 Task: Add Blue Label titled Label0030 to Card Card0030 in Board Board0023 in Workspace Development in Trello
Action: Mouse moved to (441, 511)
Screenshot: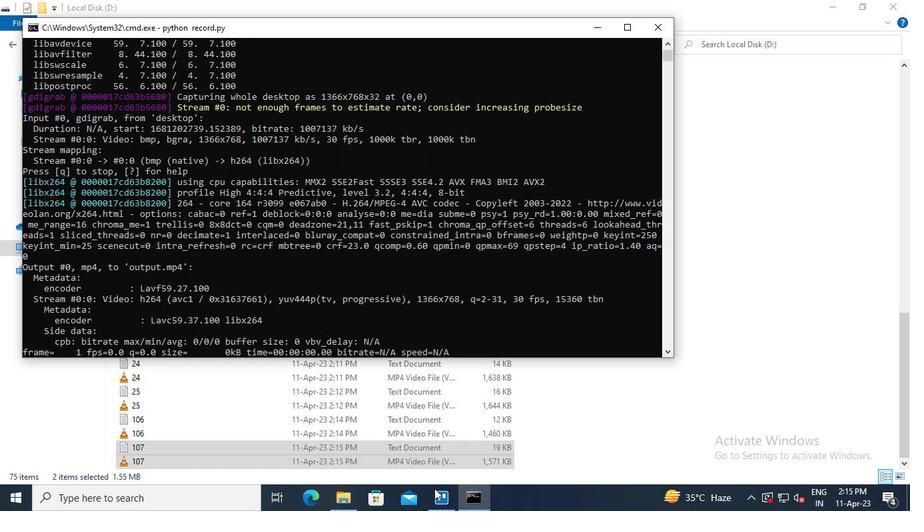 
Action: Mouse pressed left at (441, 511)
Screenshot: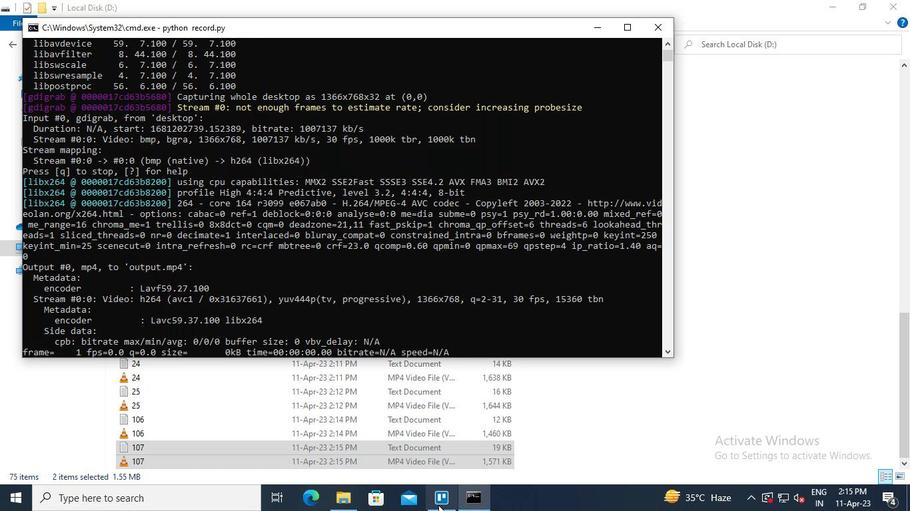 
Action: Mouse moved to (237, 272)
Screenshot: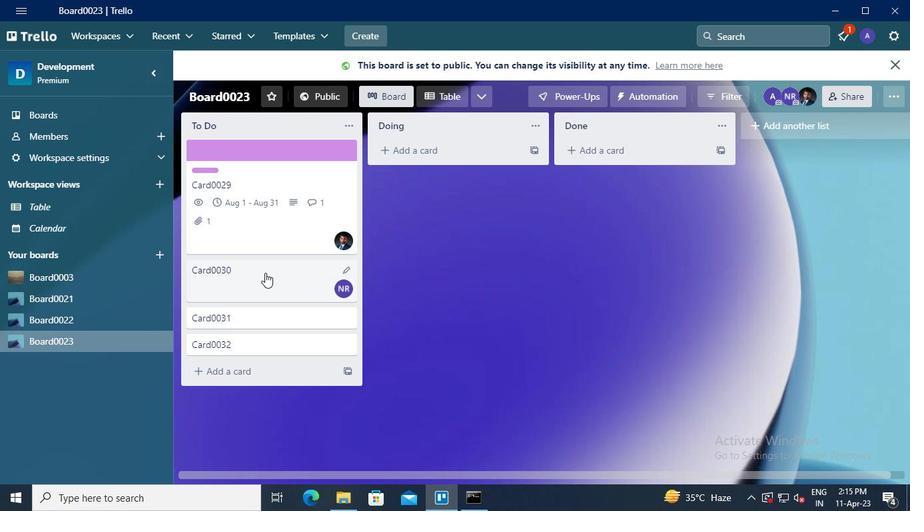 
Action: Mouse pressed left at (237, 272)
Screenshot: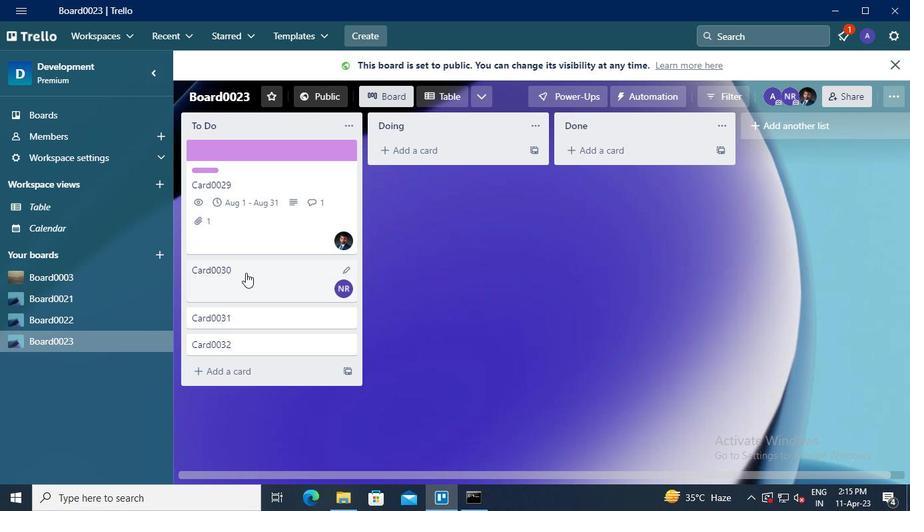 
Action: Mouse moved to (617, 204)
Screenshot: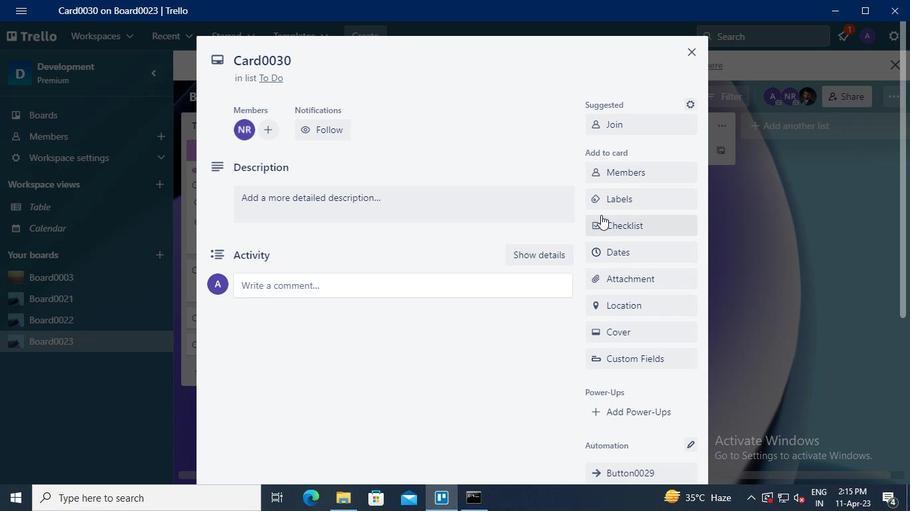 
Action: Mouse pressed left at (617, 204)
Screenshot: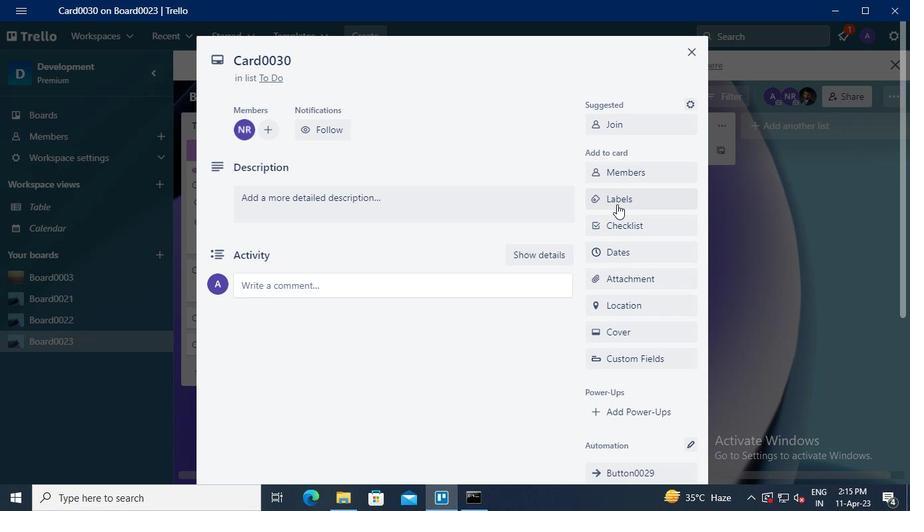
Action: Mouse moved to (677, 323)
Screenshot: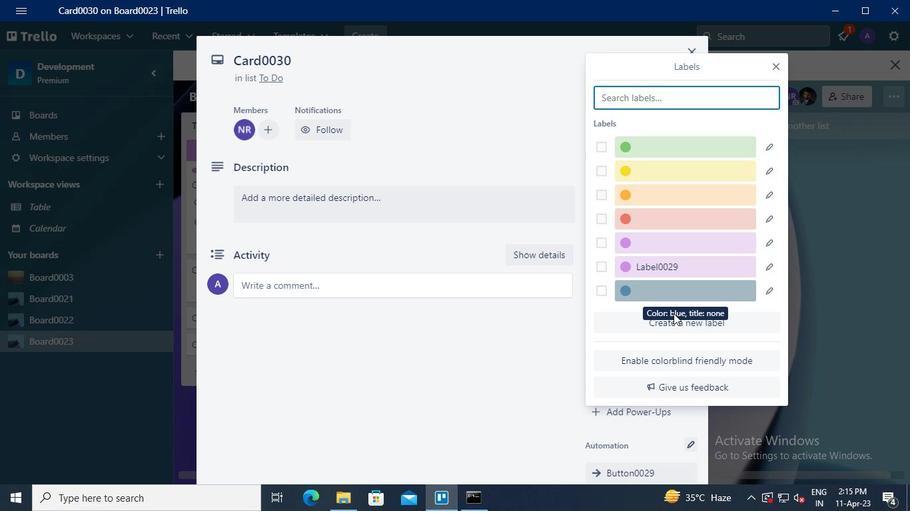 
Action: Mouse pressed left at (677, 323)
Screenshot: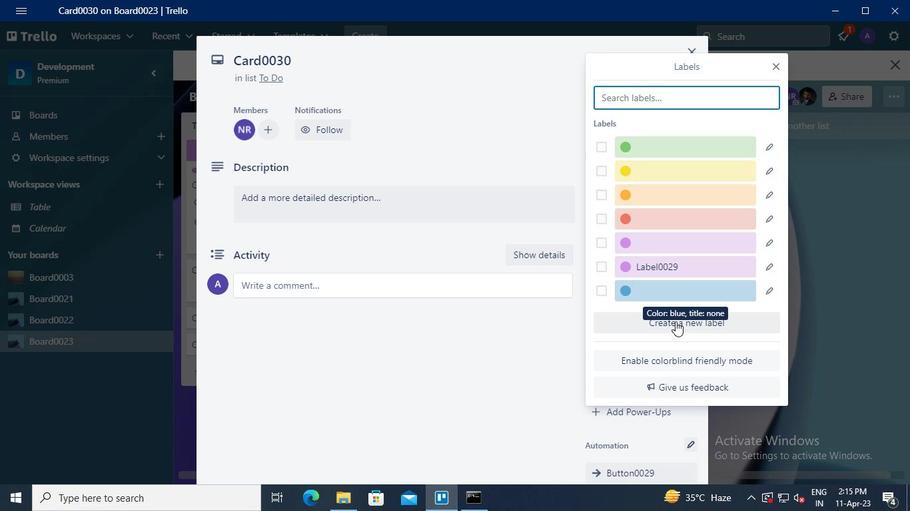 
Action: Mouse moved to (654, 187)
Screenshot: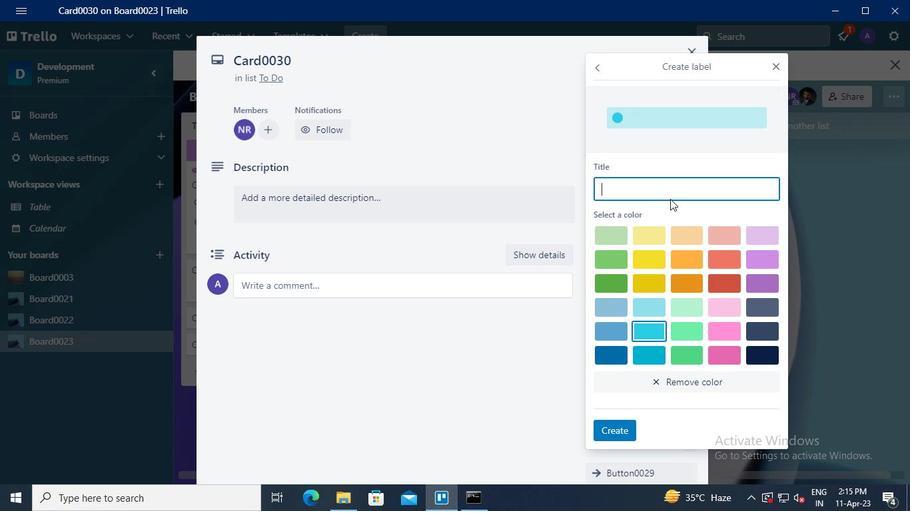 
Action: Mouse pressed left at (654, 187)
Screenshot: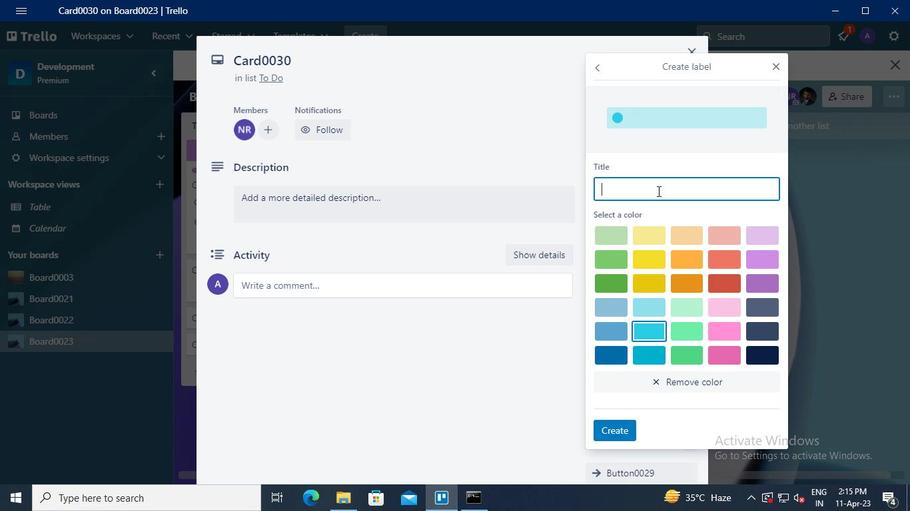 
Action: Keyboard Key.shift
Screenshot: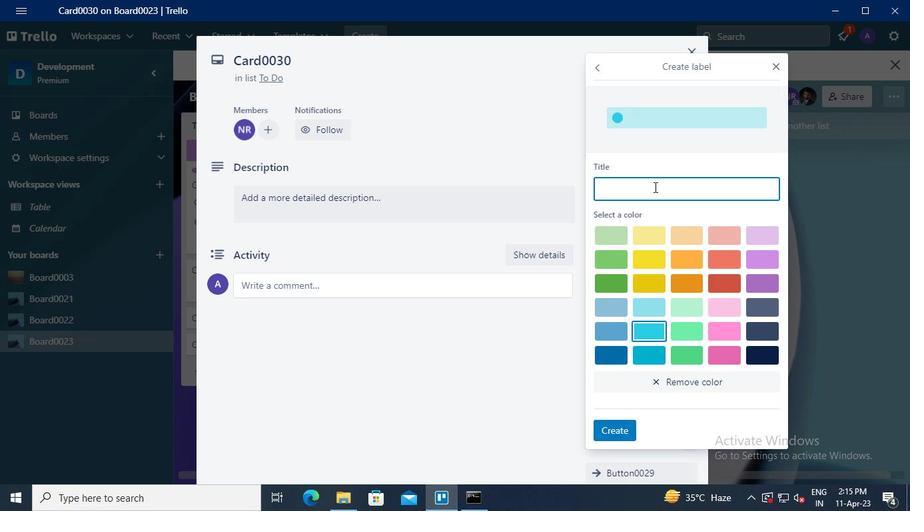 
Action: Keyboard L
Screenshot: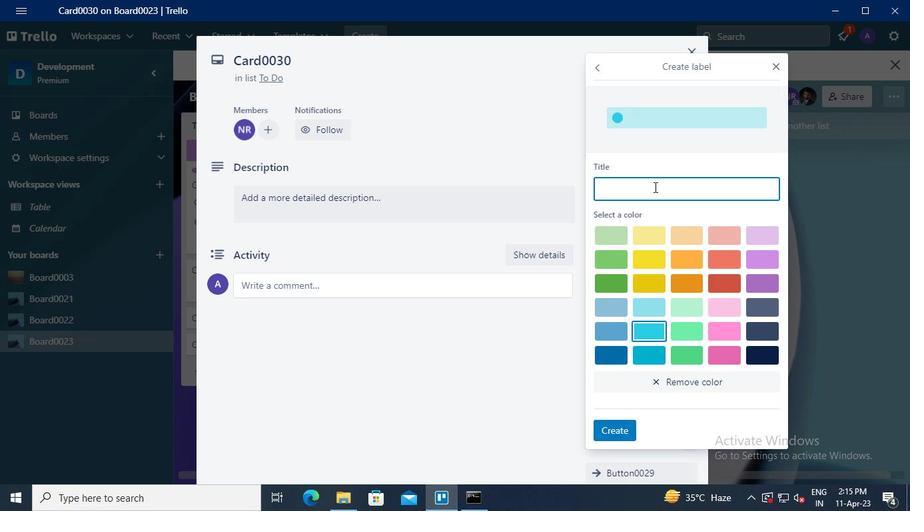 
Action: Keyboard a
Screenshot: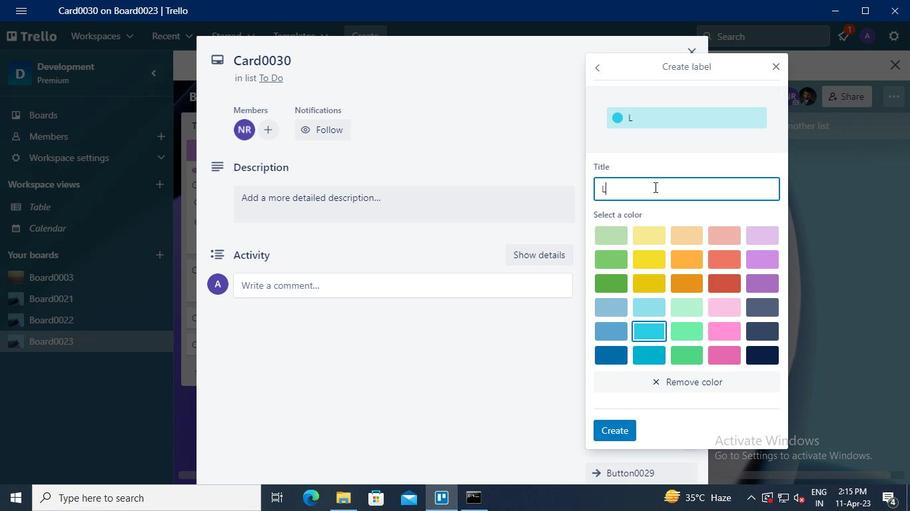 
Action: Keyboard b
Screenshot: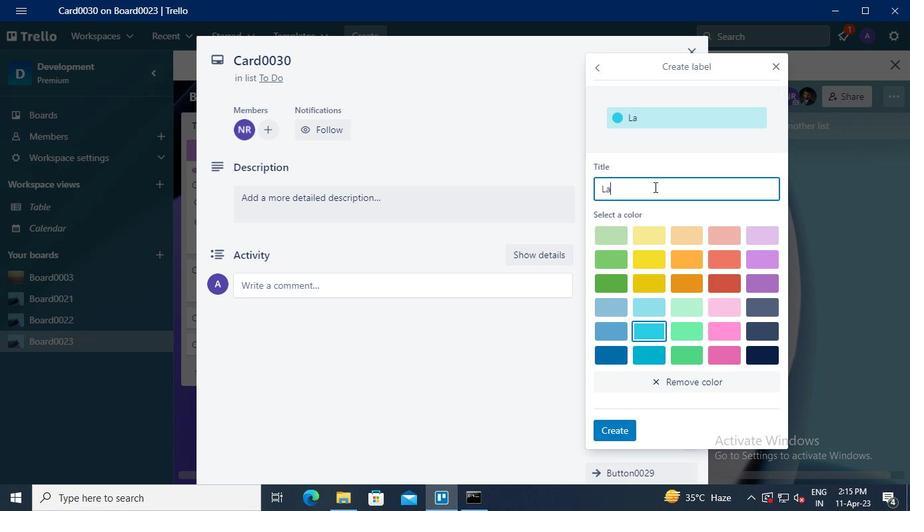 
Action: Keyboard e
Screenshot: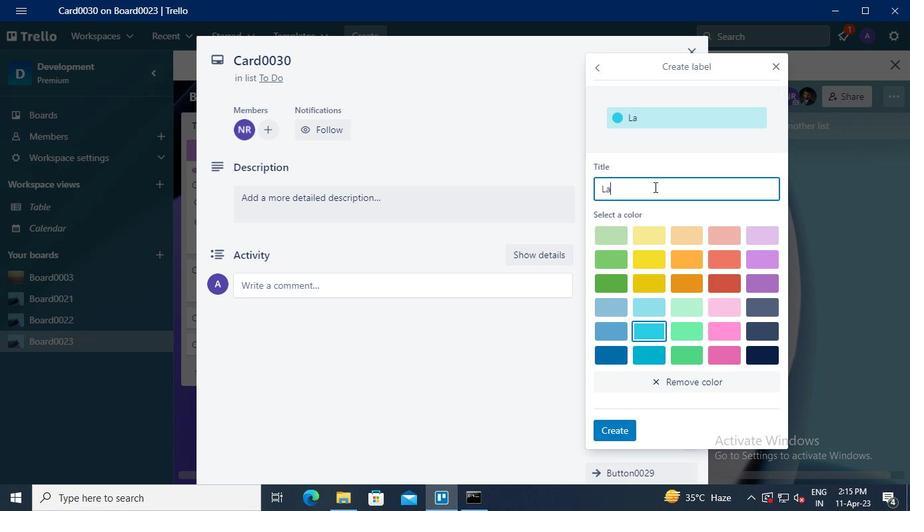 
Action: Keyboard l
Screenshot: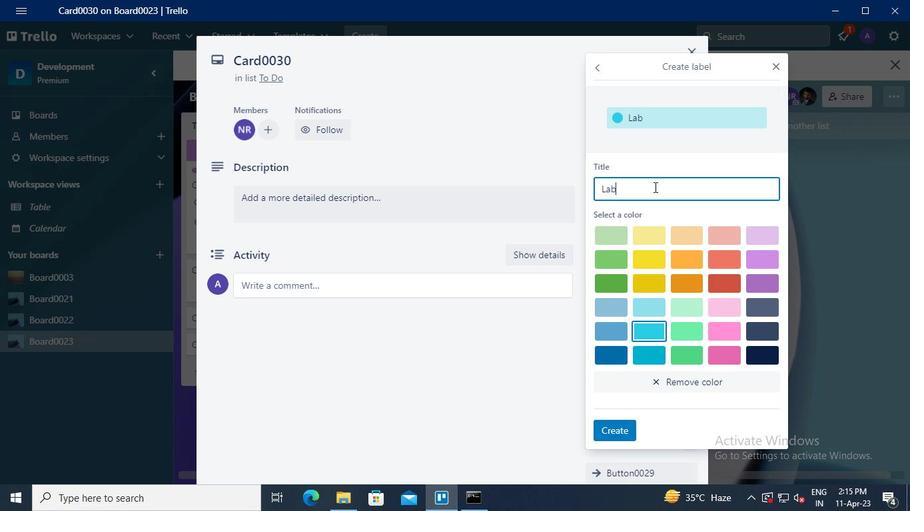 
Action: Keyboard <96>
Screenshot: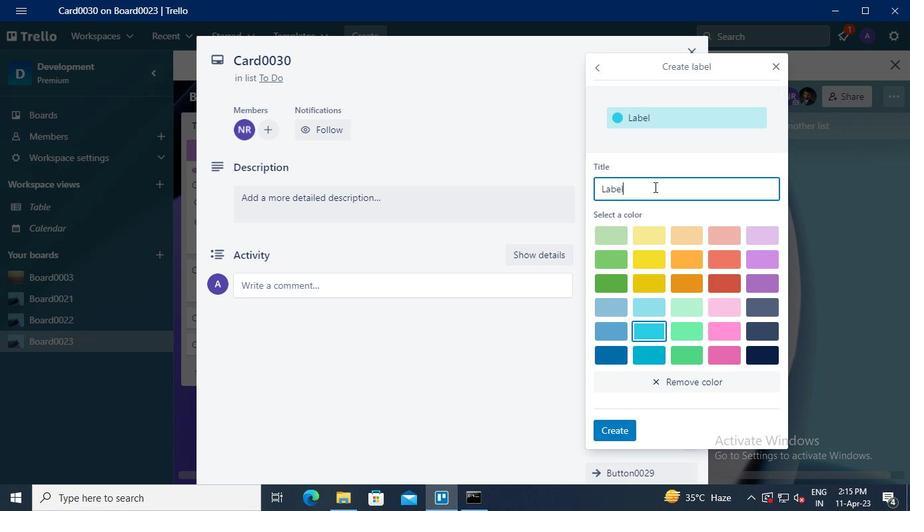 
Action: Keyboard <96>
Screenshot: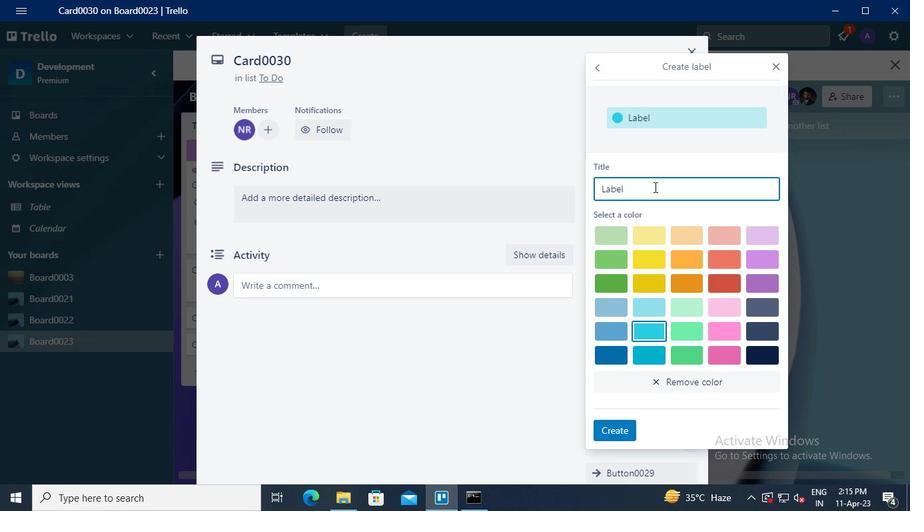 
Action: Keyboard <99>
Screenshot: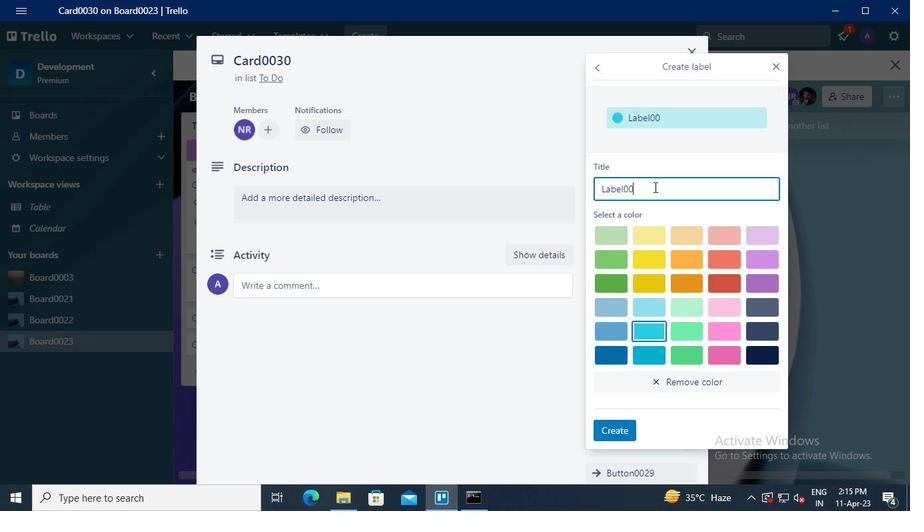 
Action: Keyboard <96>
Screenshot: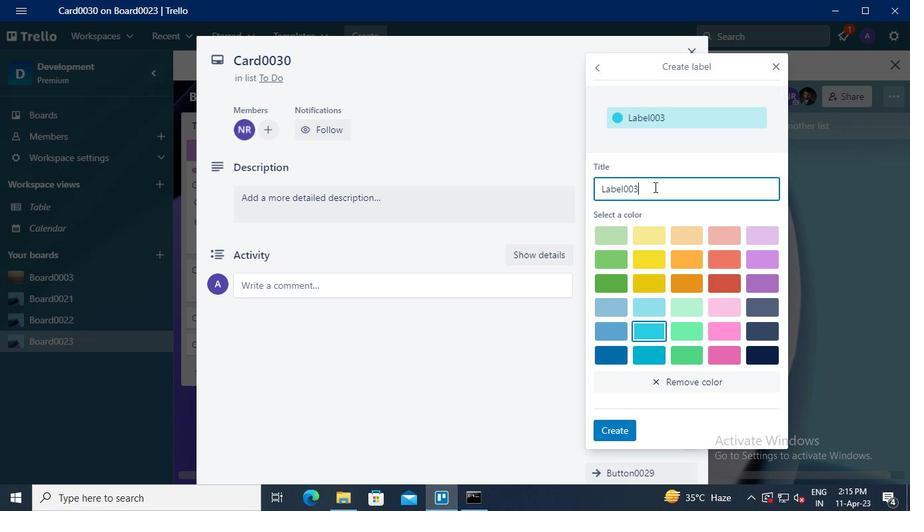 
Action: Mouse moved to (608, 336)
Screenshot: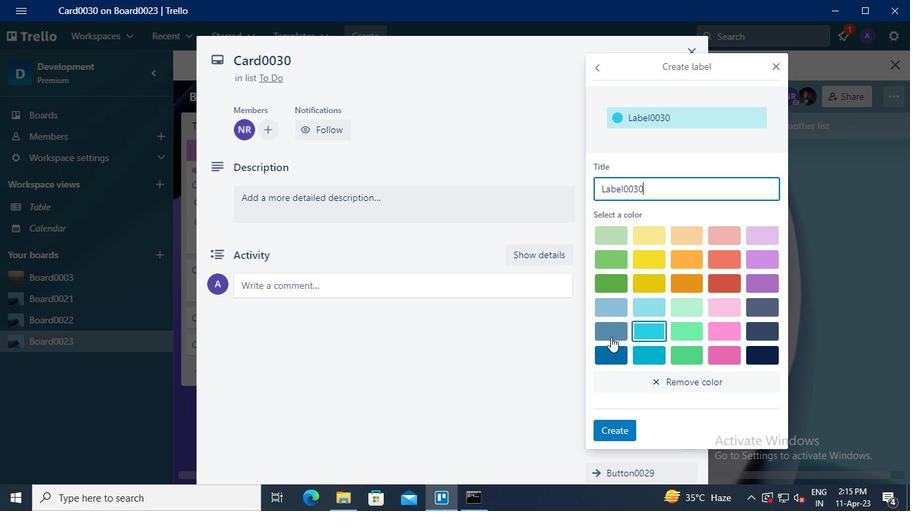 
Action: Mouse pressed left at (608, 336)
Screenshot: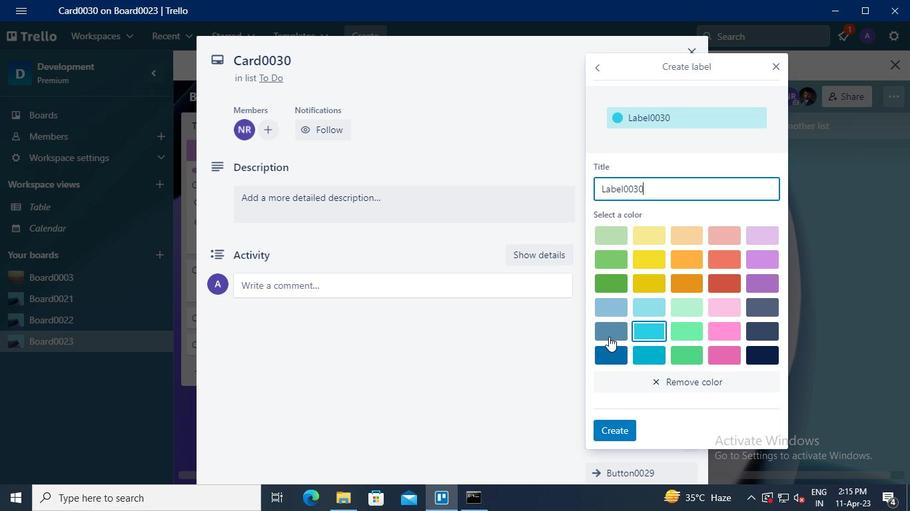 
Action: Mouse moved to (620, 428)
Screenshot: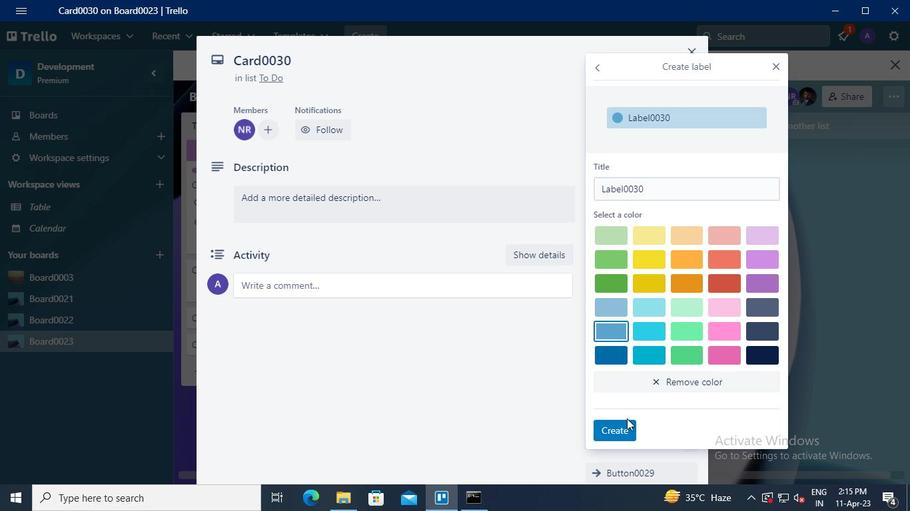 
Action: Mouse pressed left at (620, 428)
Screenshot: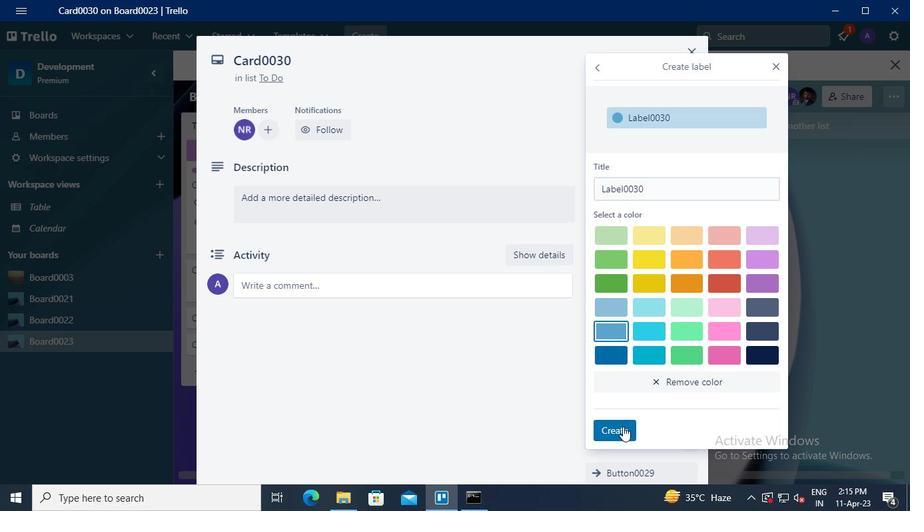 
Action: Mouse moved to (477, 498)
Screenshot: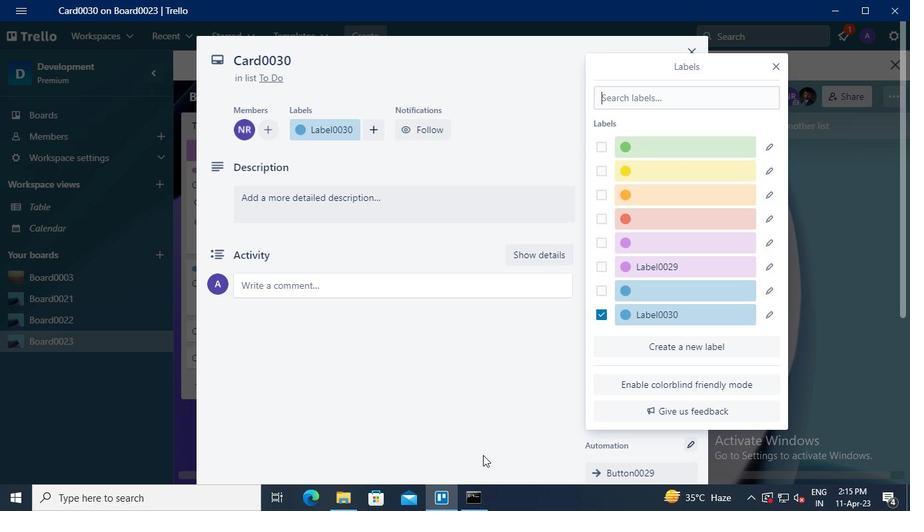 
Action: Mouse pressed left at (477, 498)
Screenshot: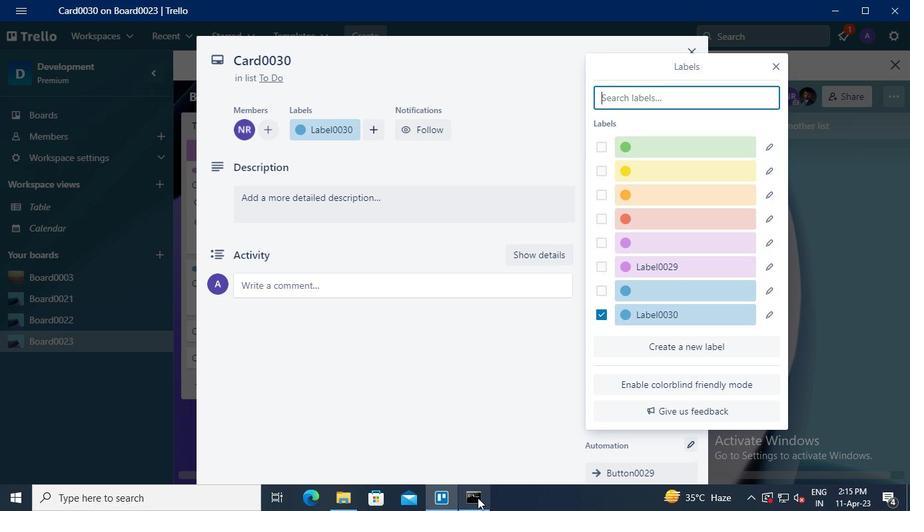 
Action: Mouse moved to (662, 30)
Screenshot: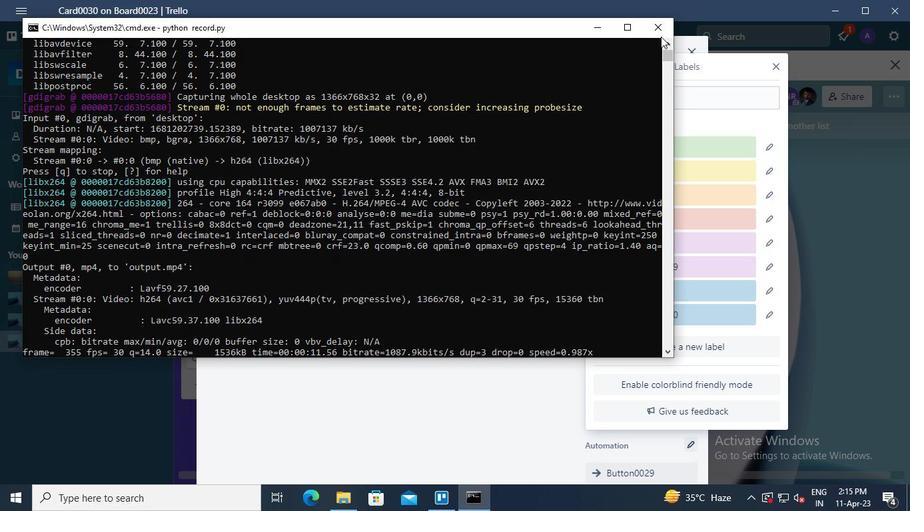
Action: Mouse pressed left at (662, 30)
Screenshot: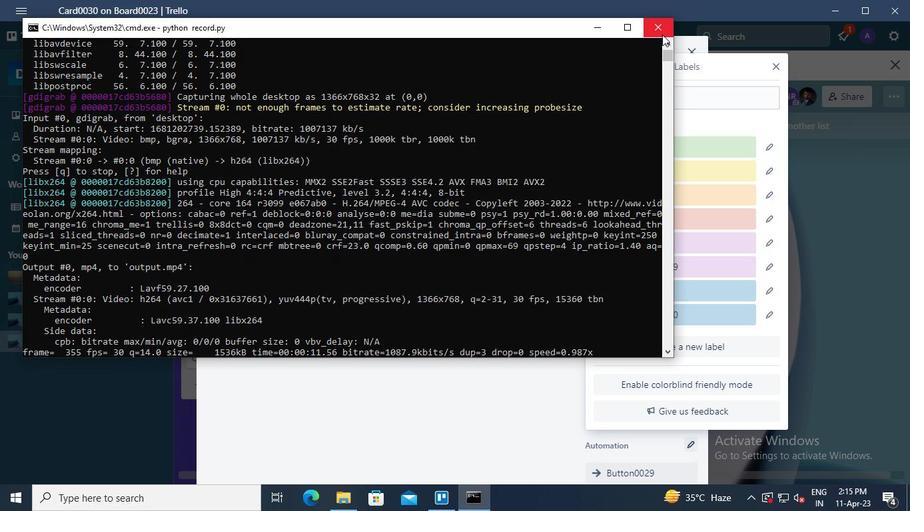 
